 Task: Select workspace as visibility.
Action: Mouse moved to (409, 63)
Screenshot: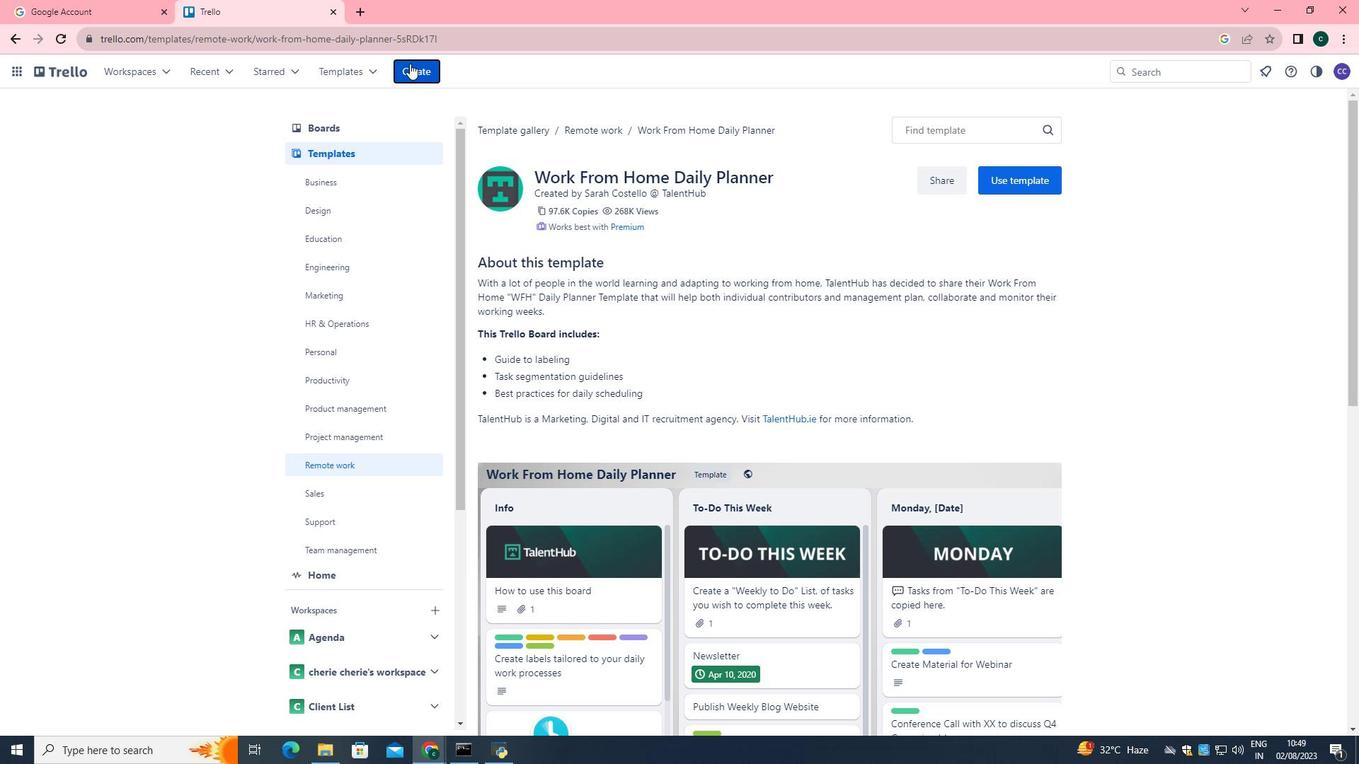 
Action: Mouse pressed left at (409, 63)
Screenshot: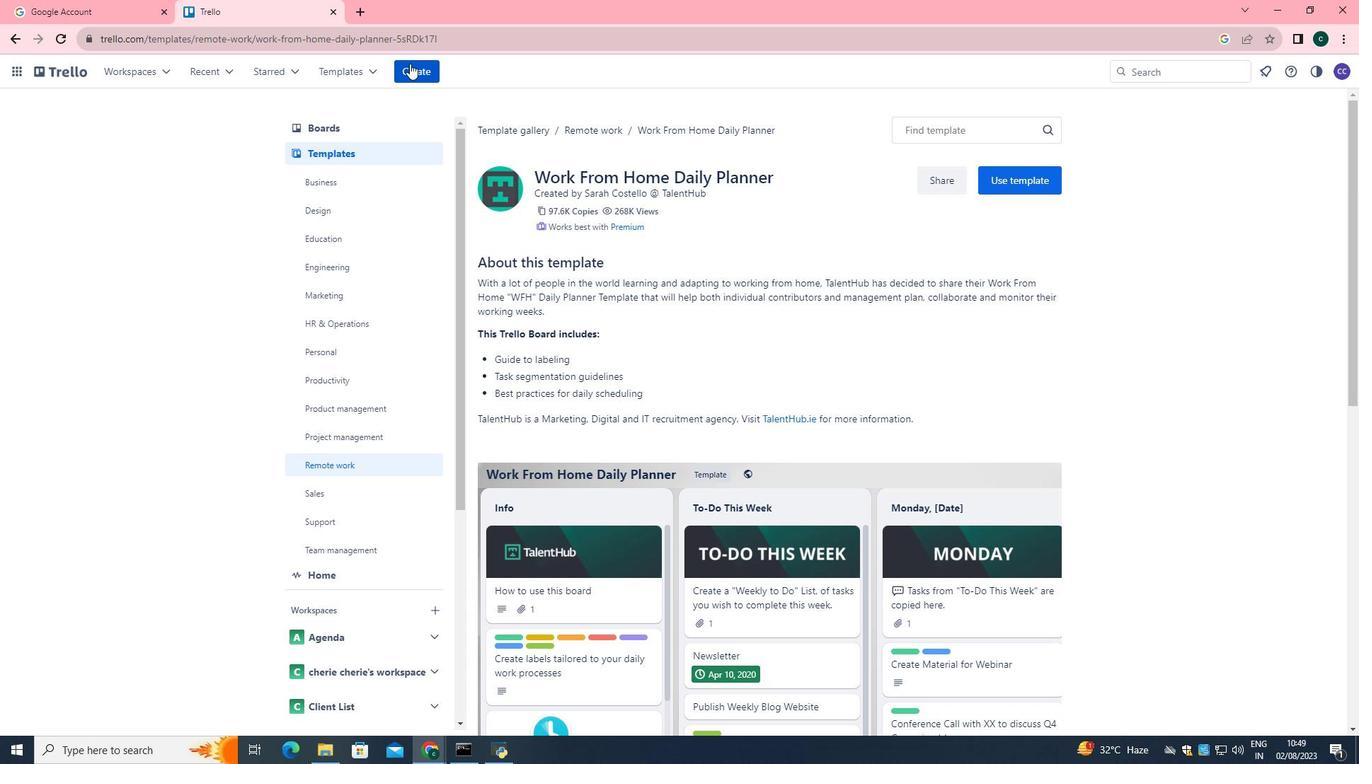 
Action: Mouse moved to (440, 113)
Screenshot: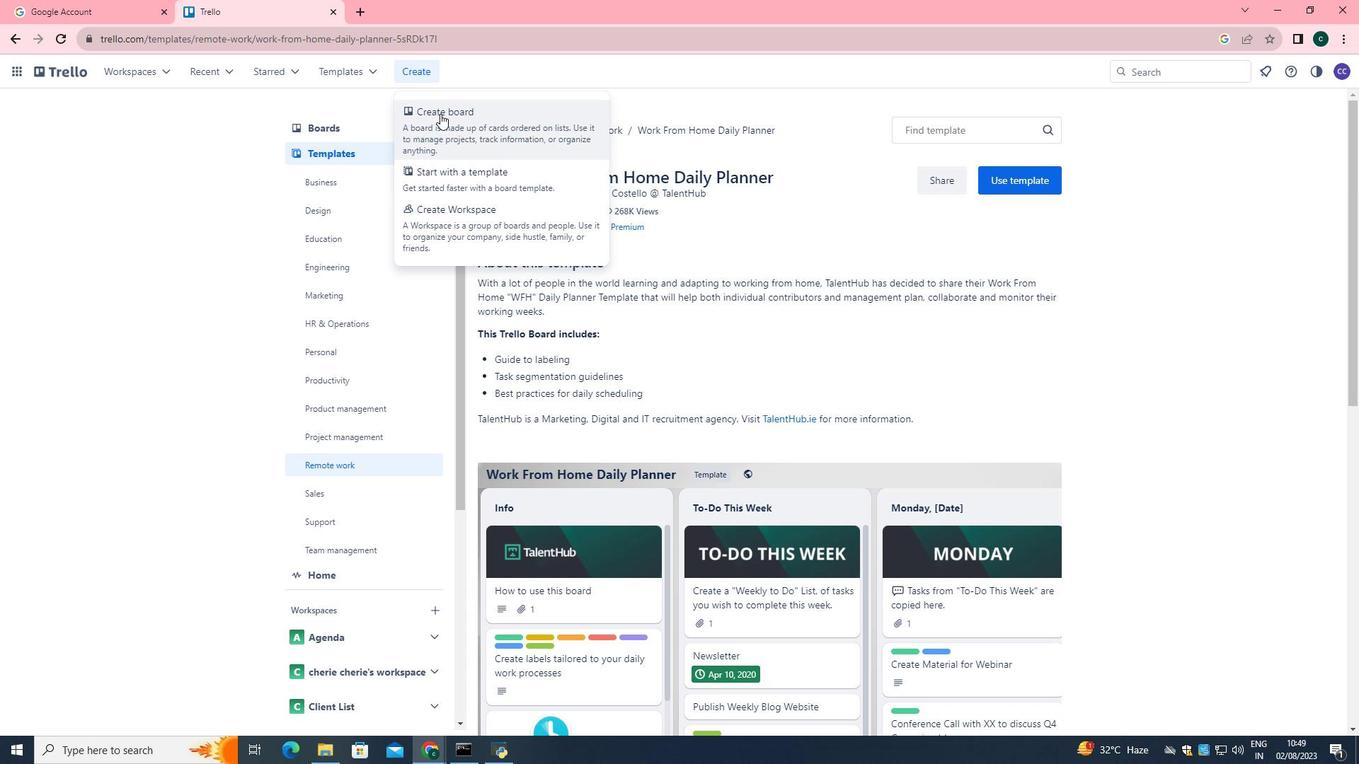 
Action: Mouse pressed left at (440, 113)
Screenshot: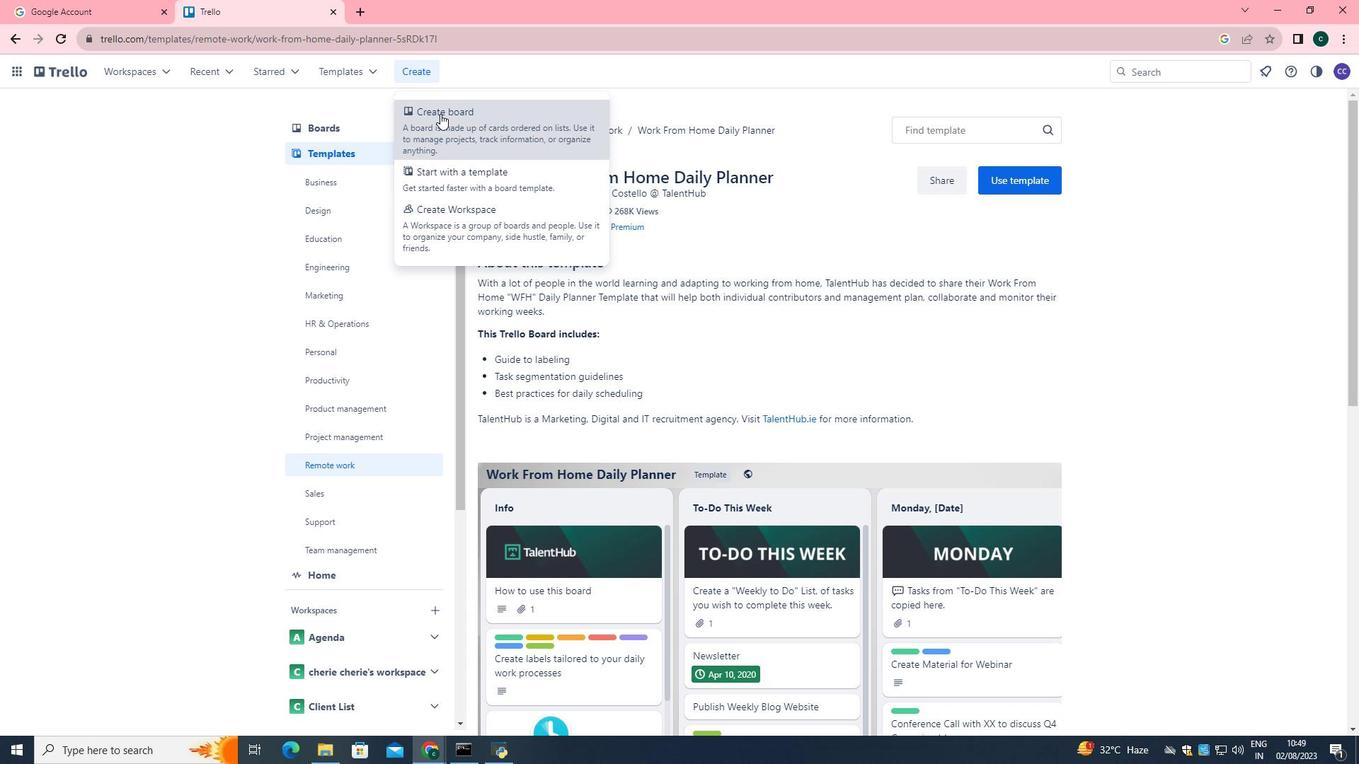 
Action: Mouse moved to (509, 456)
Screenshot: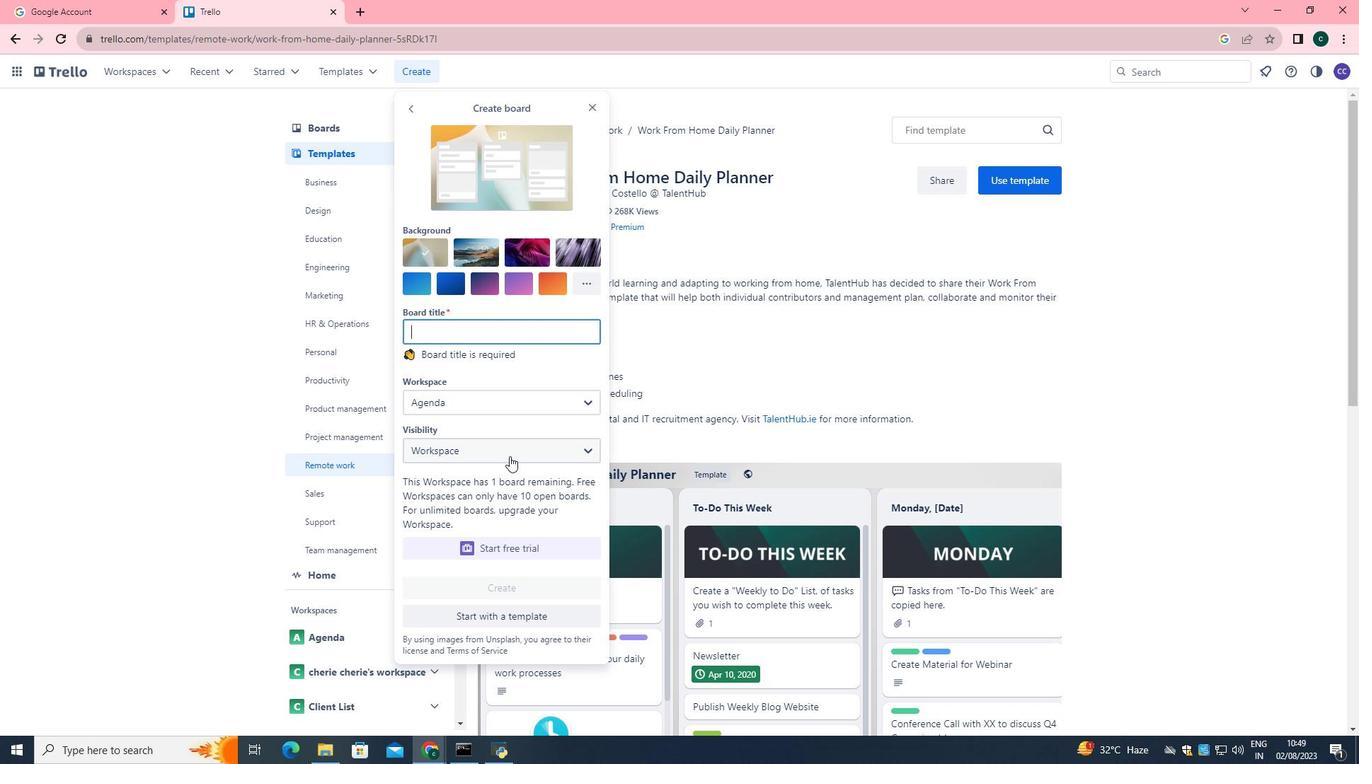 
Action: Mouse pressed left at (509, 456)
Screenshot: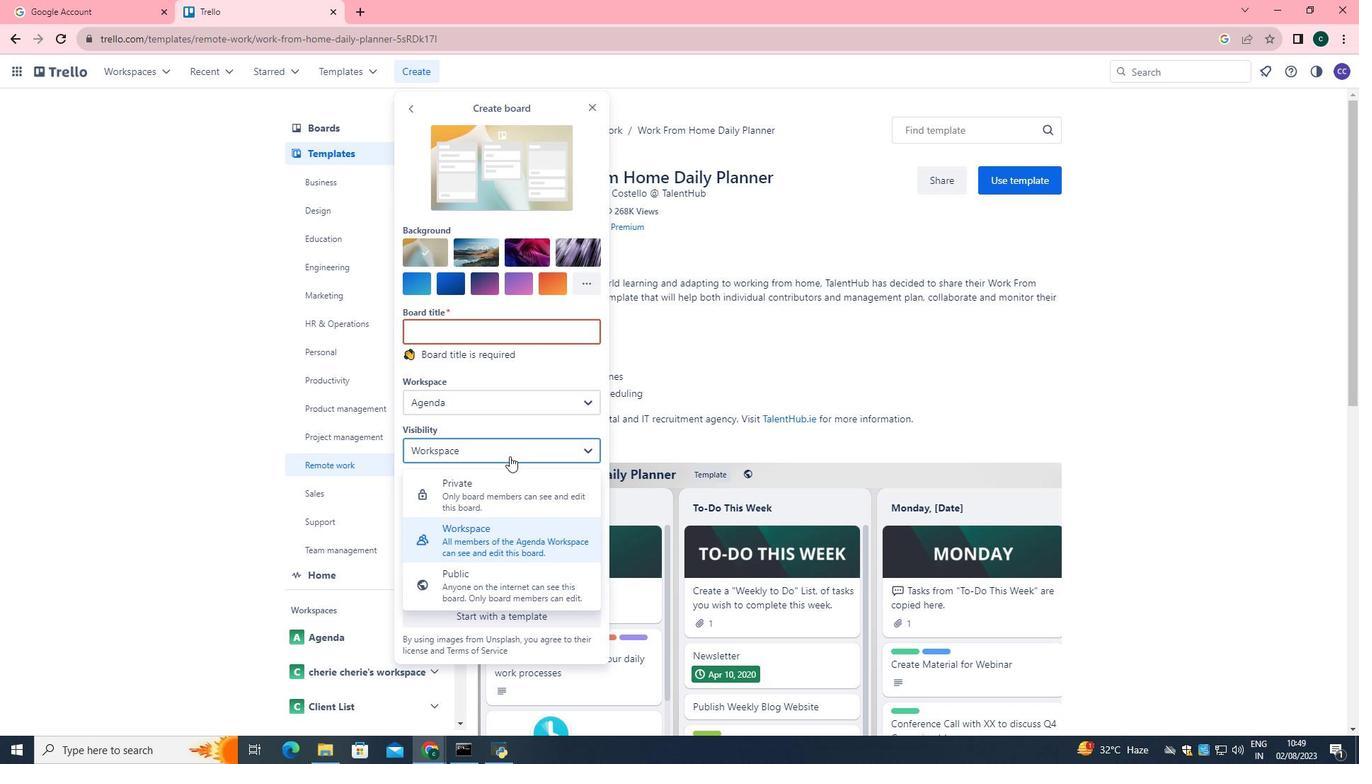 
Action: Mouse moved to (510, 533)
Screenshot: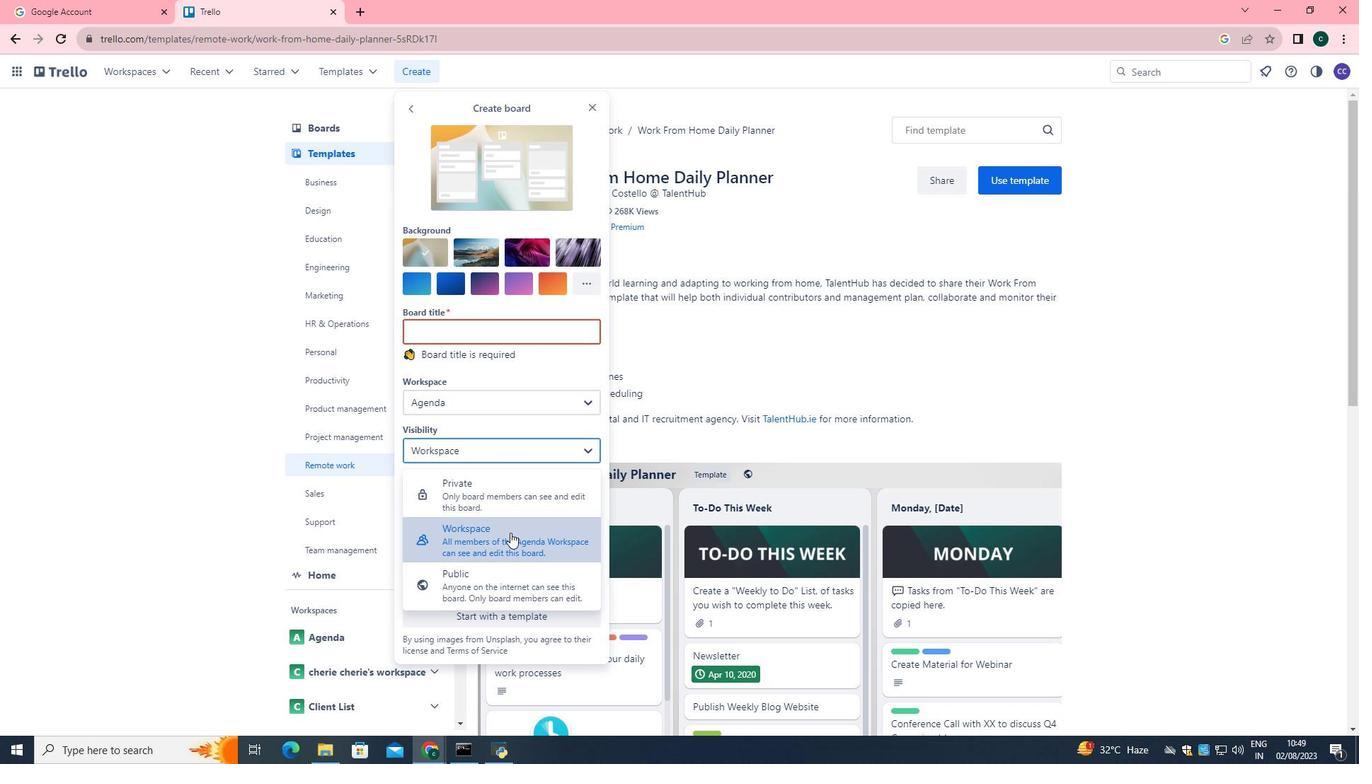 
Action: Mouse pressed left at (510, 533)
Screenshot: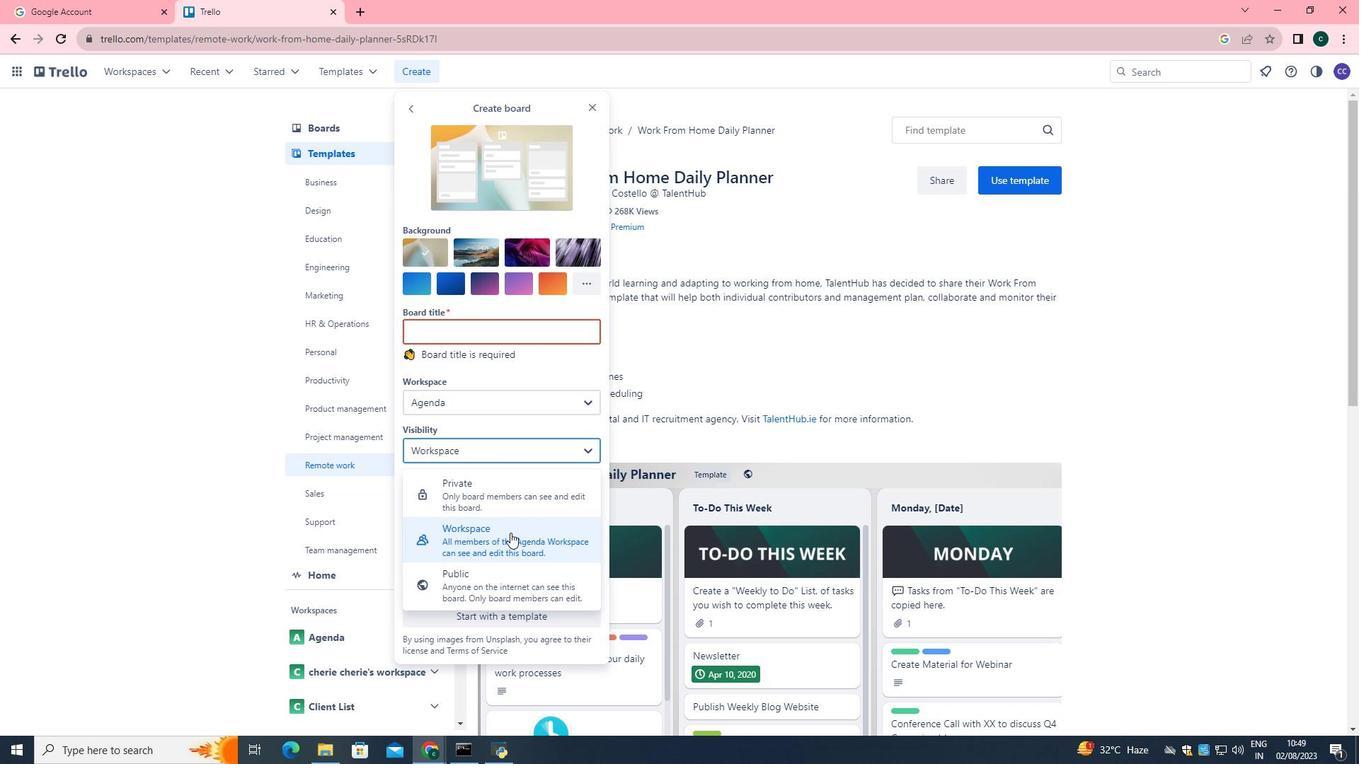 
